 Task: Add Peet's Major Dickason's Blend Dark Roast Coffee K-Cups 10 Count to the cart.
Action: Mouse moved to (20, 102)
Screenshot: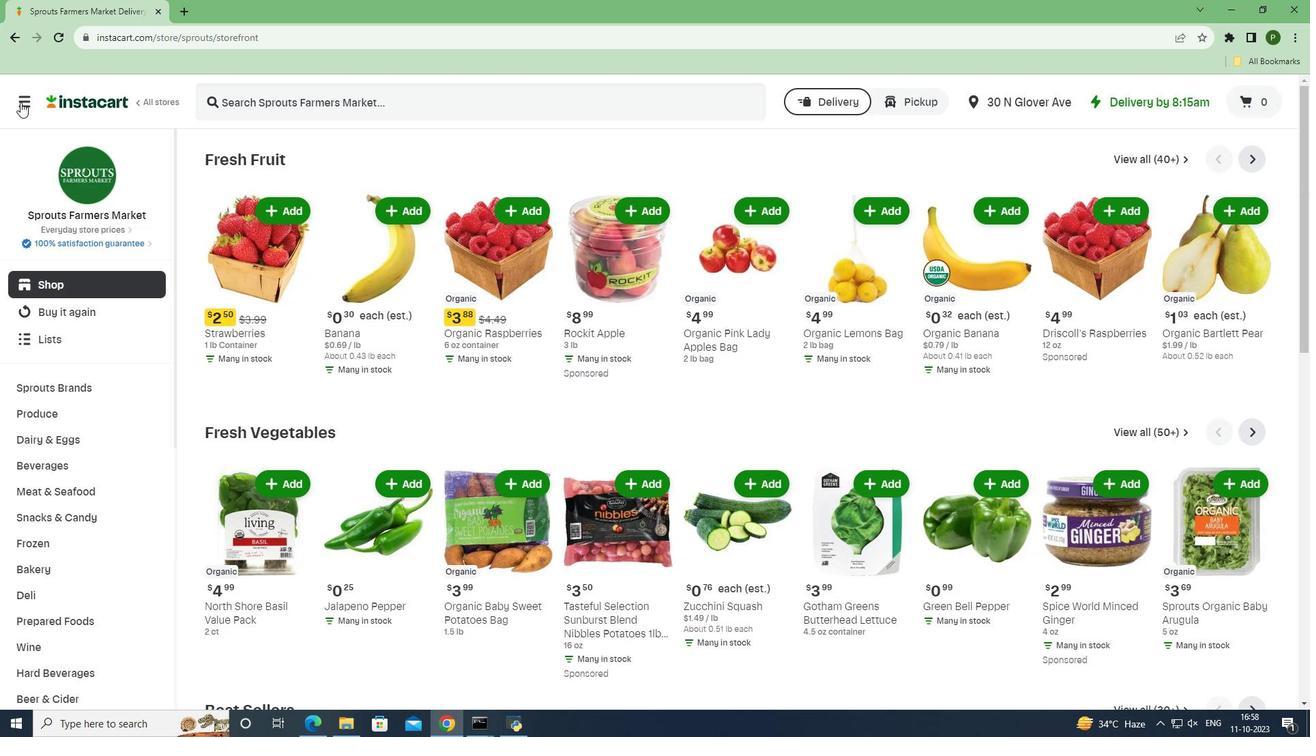 
Action: Mouse pressed left at (20, 102)
Screenshot: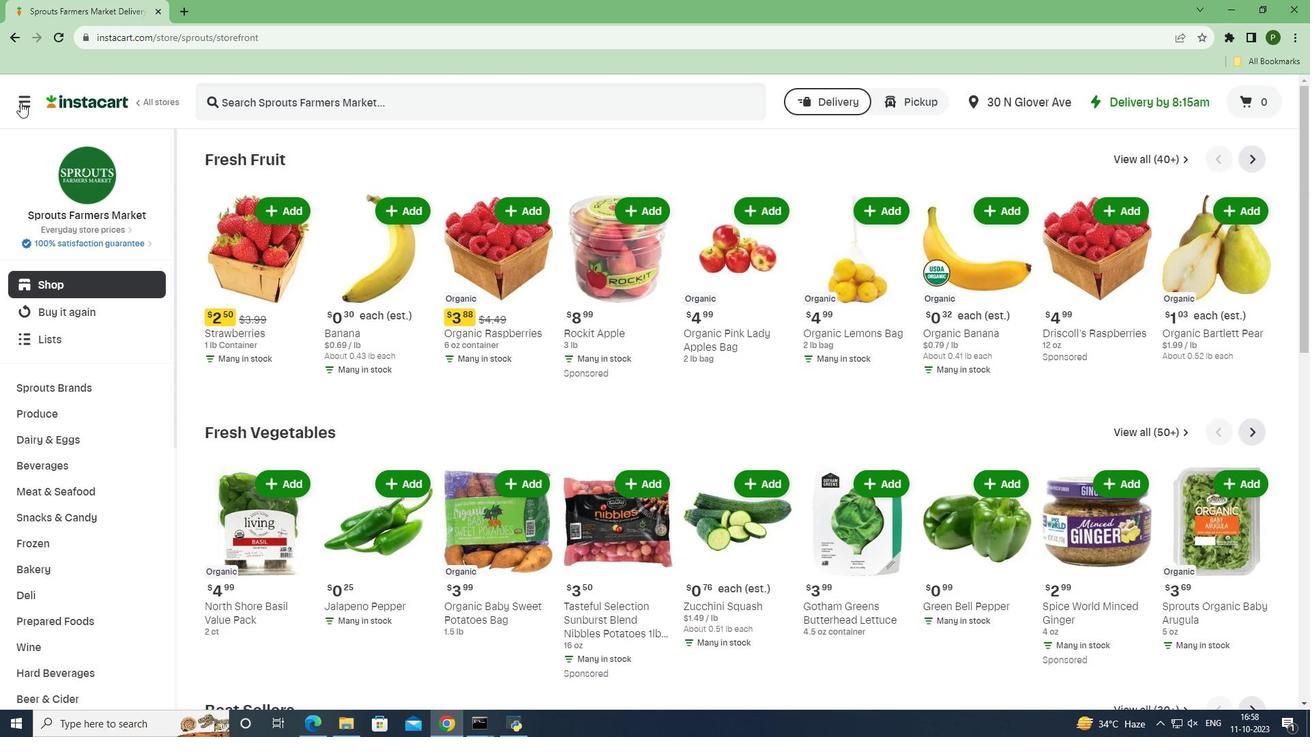 
Action: Mouse moved to (79, 357)
Screenshot: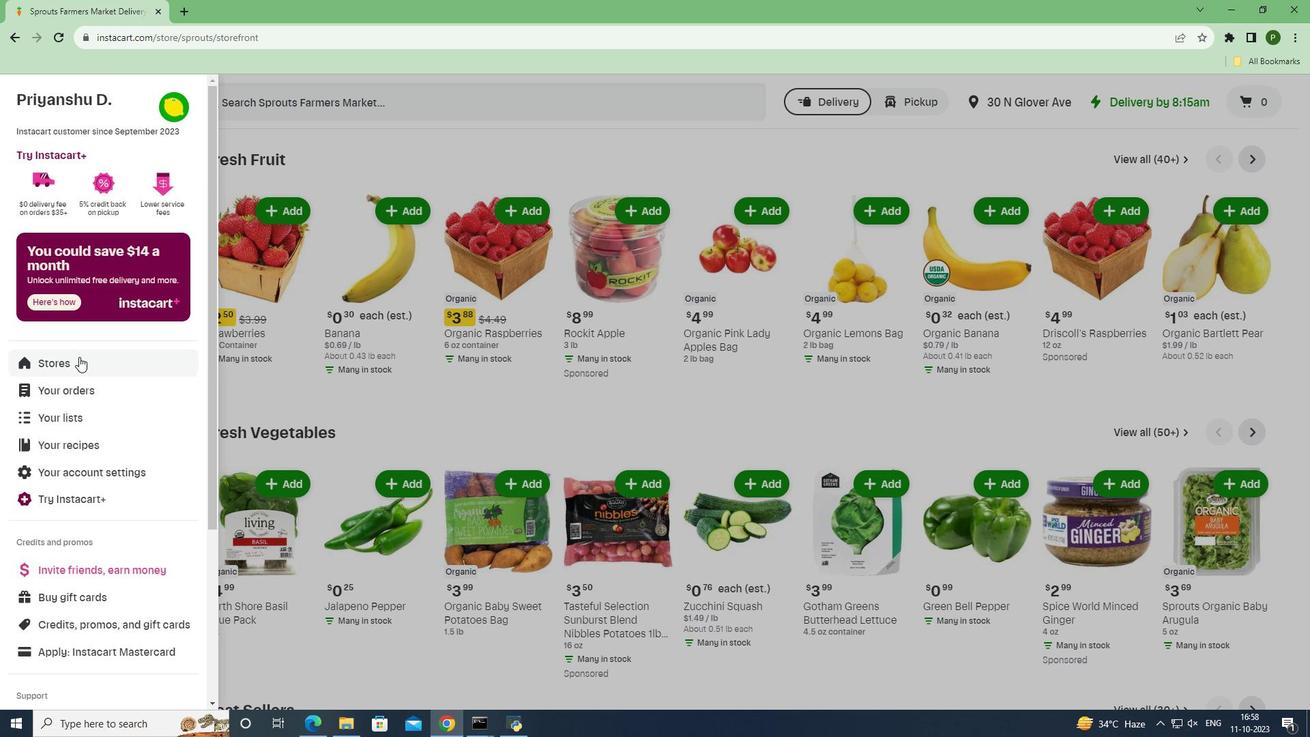 
Action: Mouse pressed left at (79, 357)
Screenshot: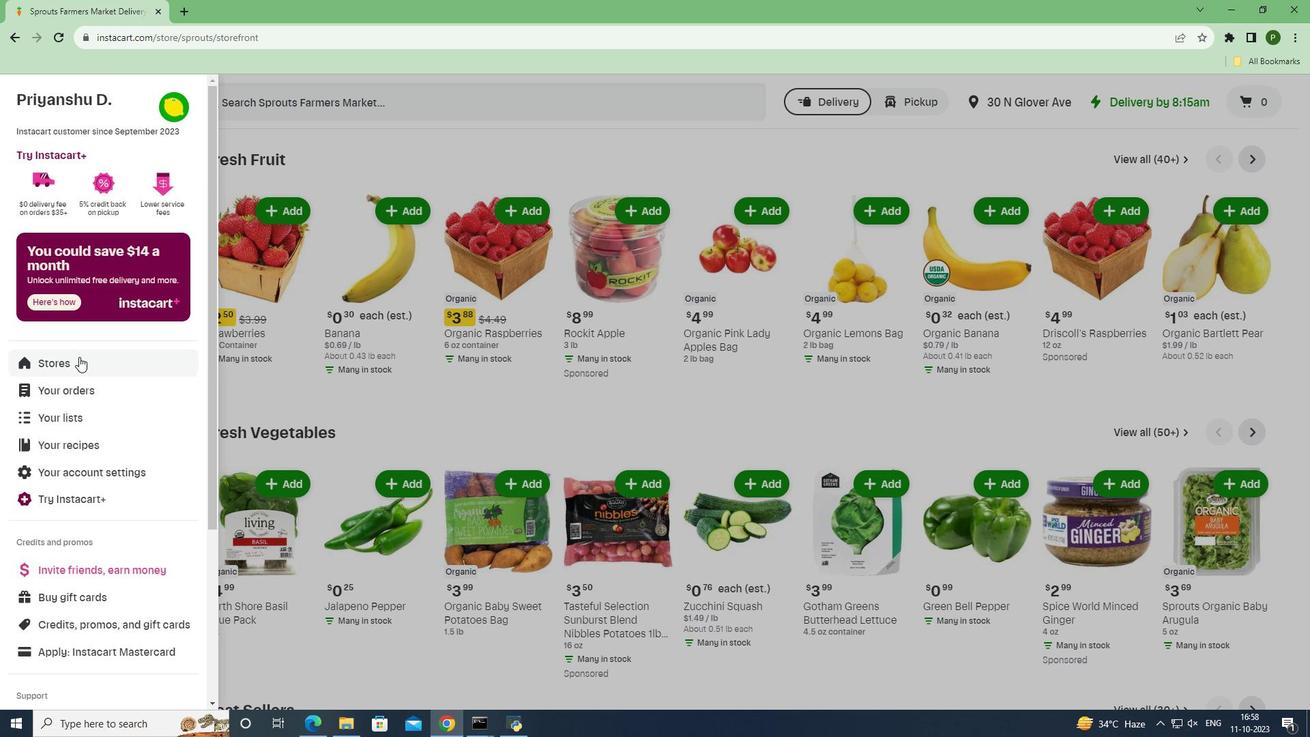 
Action: Mouse moved to (294, 158)
Screenshot: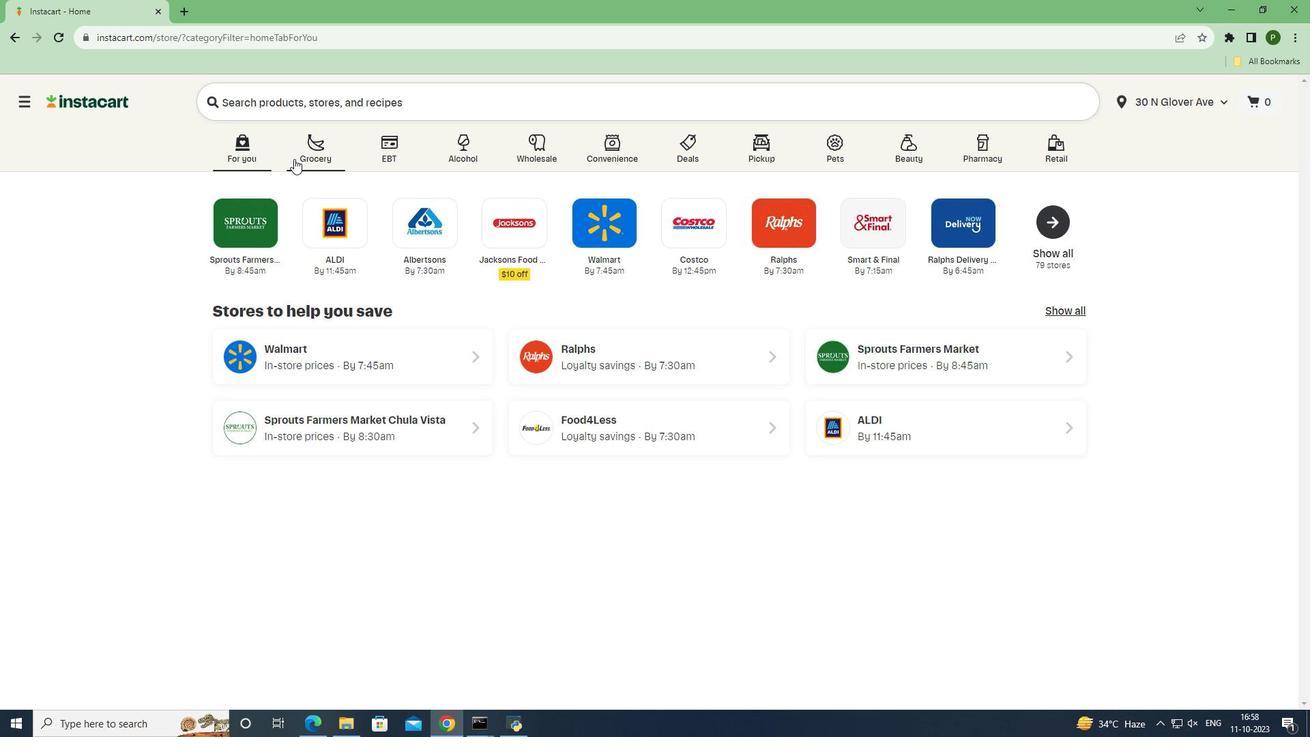 
Action: Mouse pressed left at (294, 158)
Screenshot: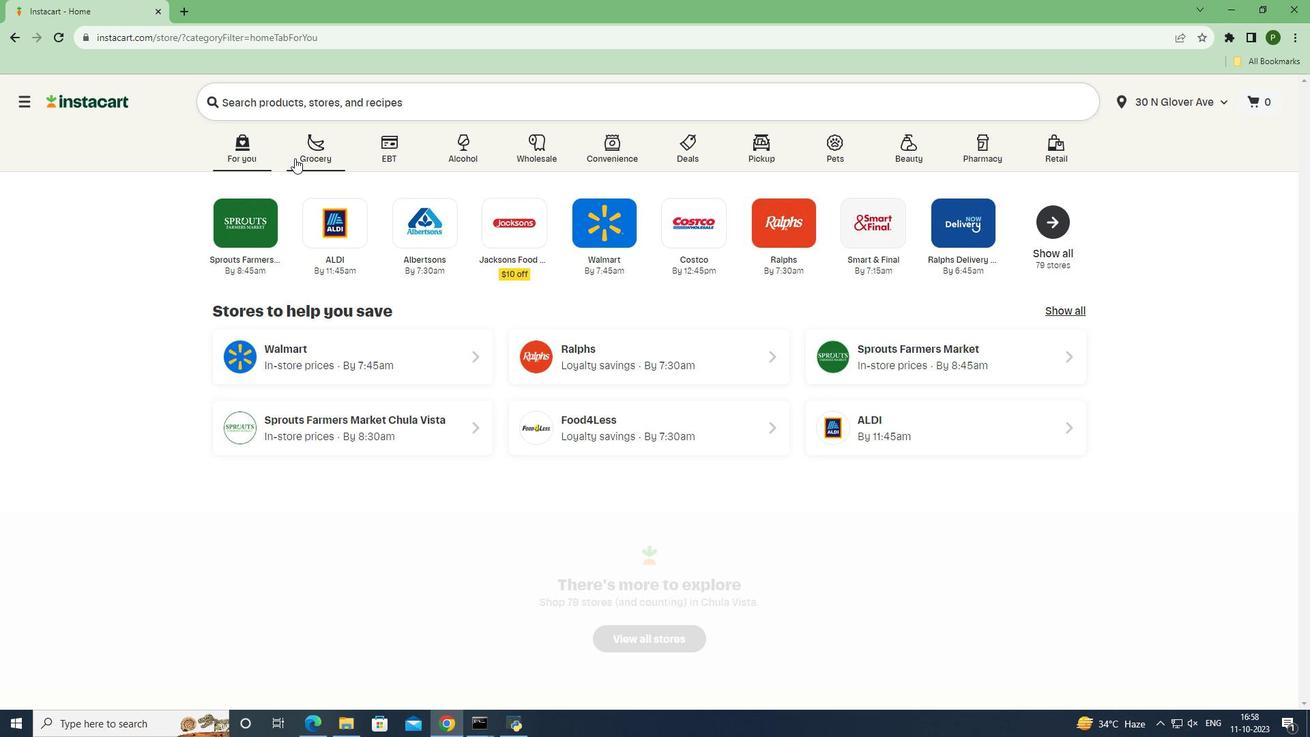 
Action: Mouse moved to (555, 319)
Screenshot: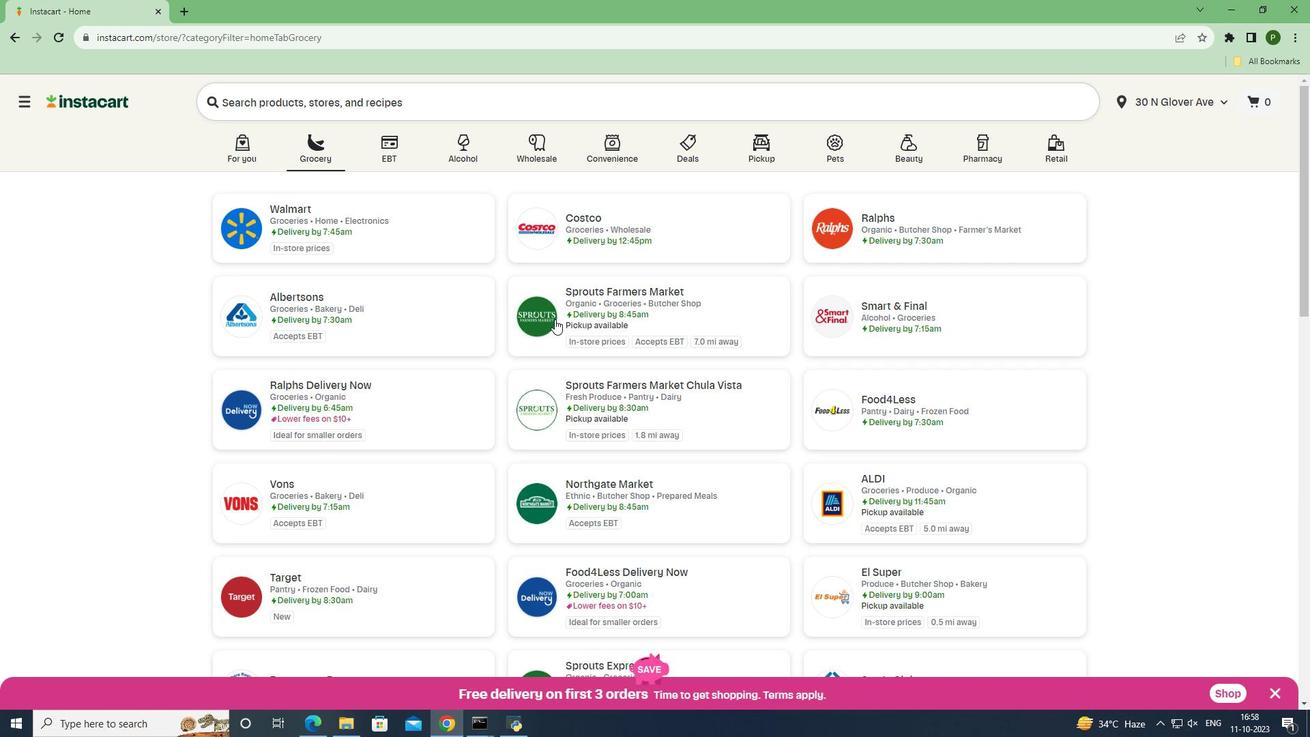 
Action: Mouse pressed left at (555, 319)
Screenshot: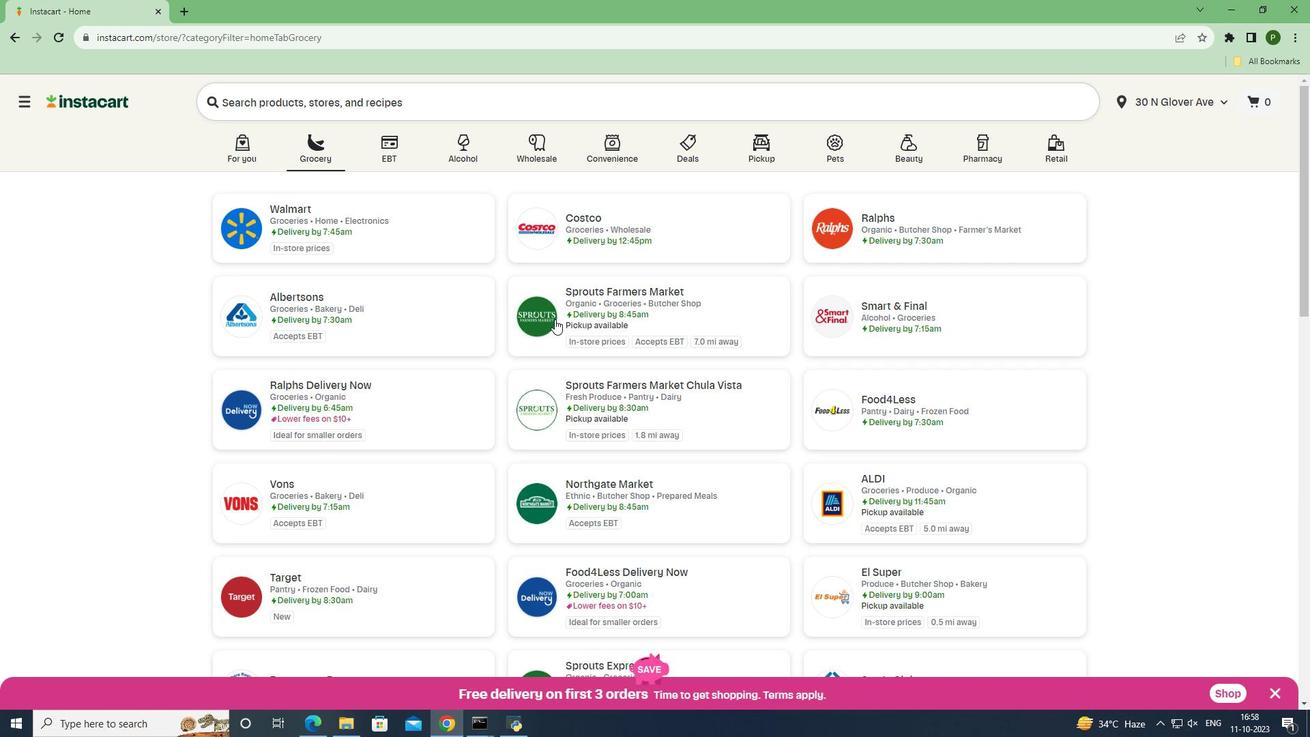 
Action: Mouse moved to (99, 465)
Screenshot: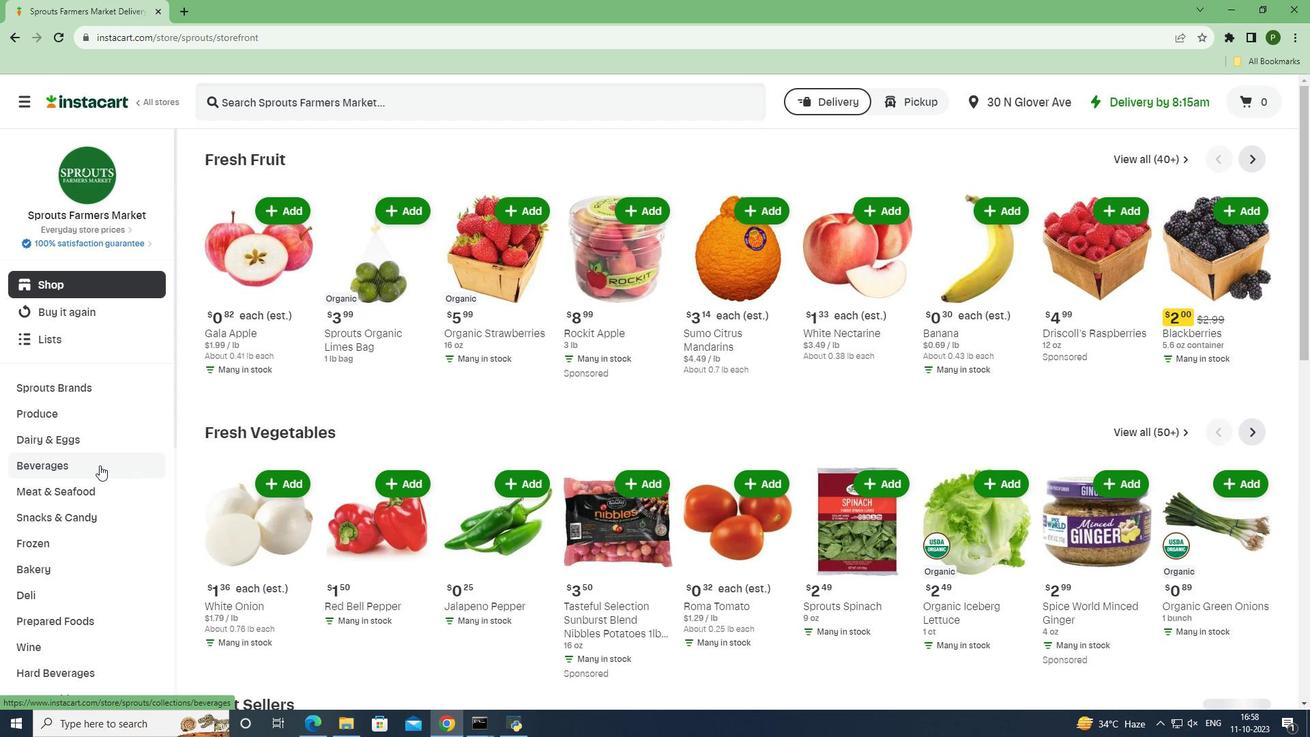 
Action: Mouse pressed left at (99, 465)
Screenshot: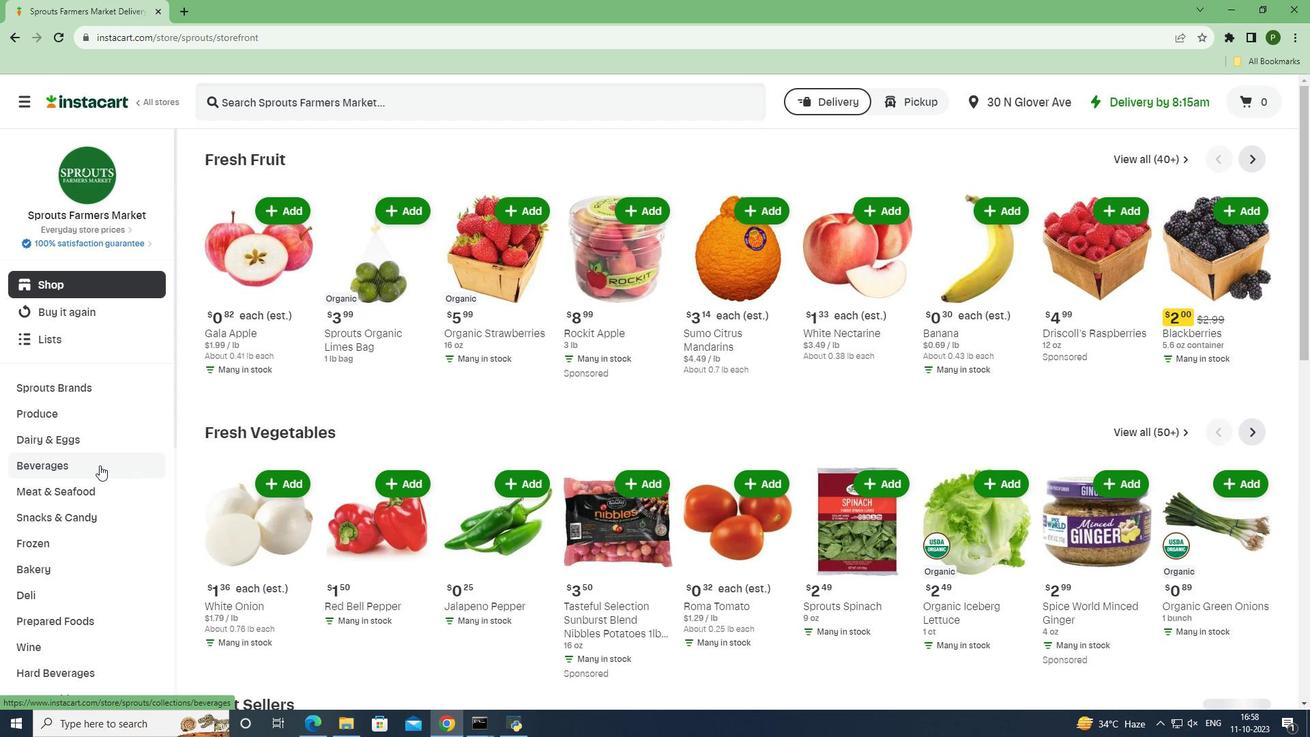 
Action: Mouse moved to (82, 542)
Screenshot: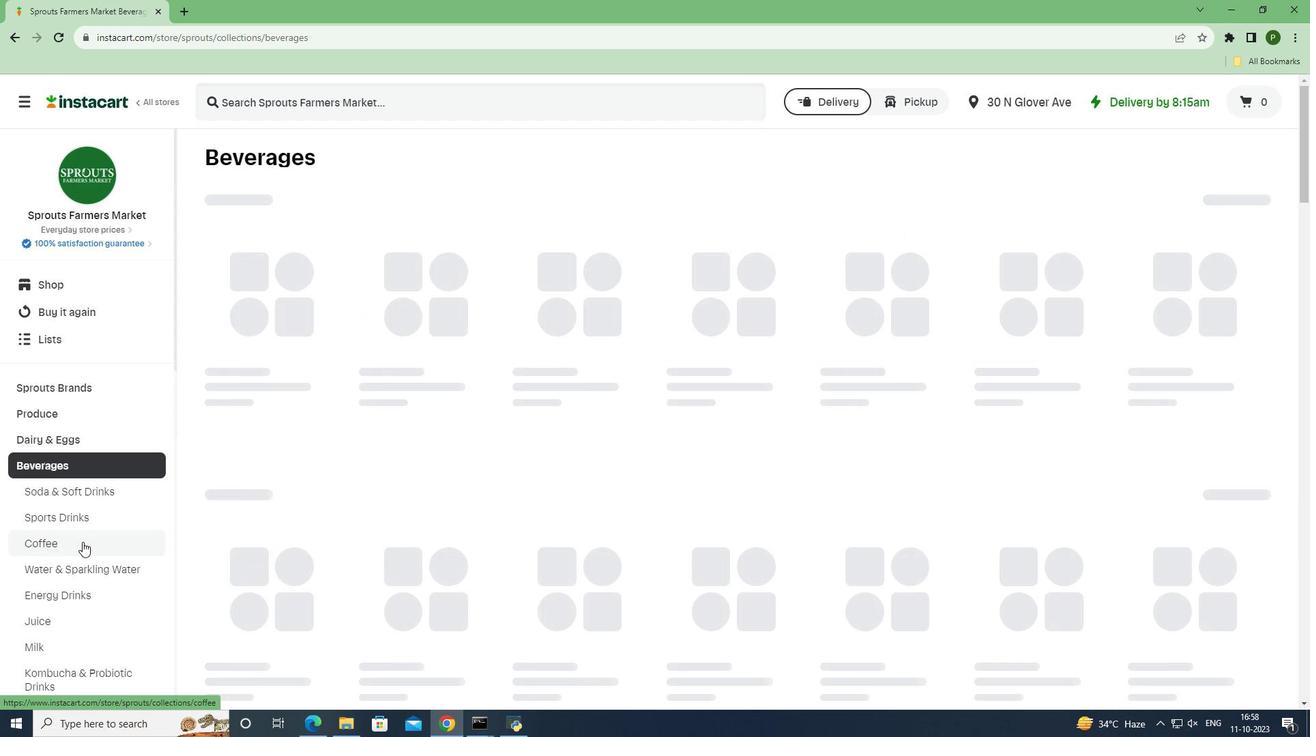 
Action: Mouse pressed left at (82, 542)
Screenshot: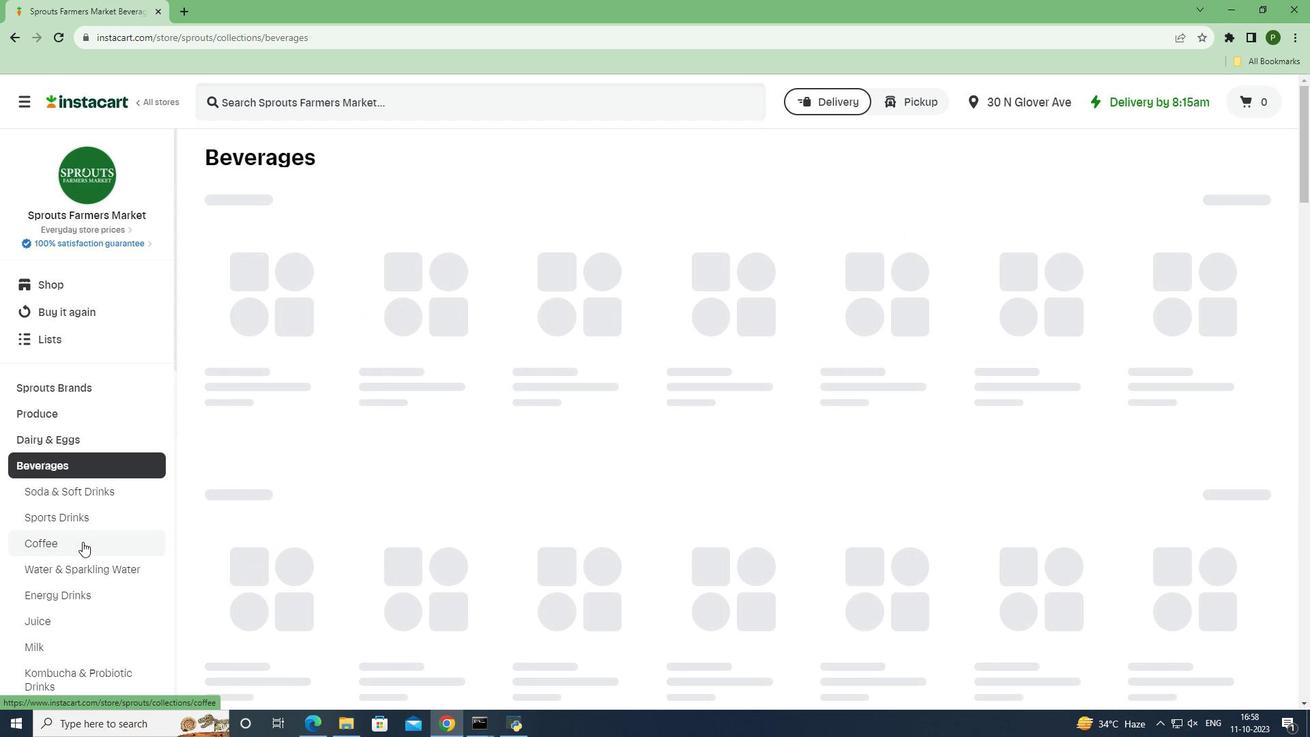 
Action: Mouse moved to (262, 103)
Screenshot: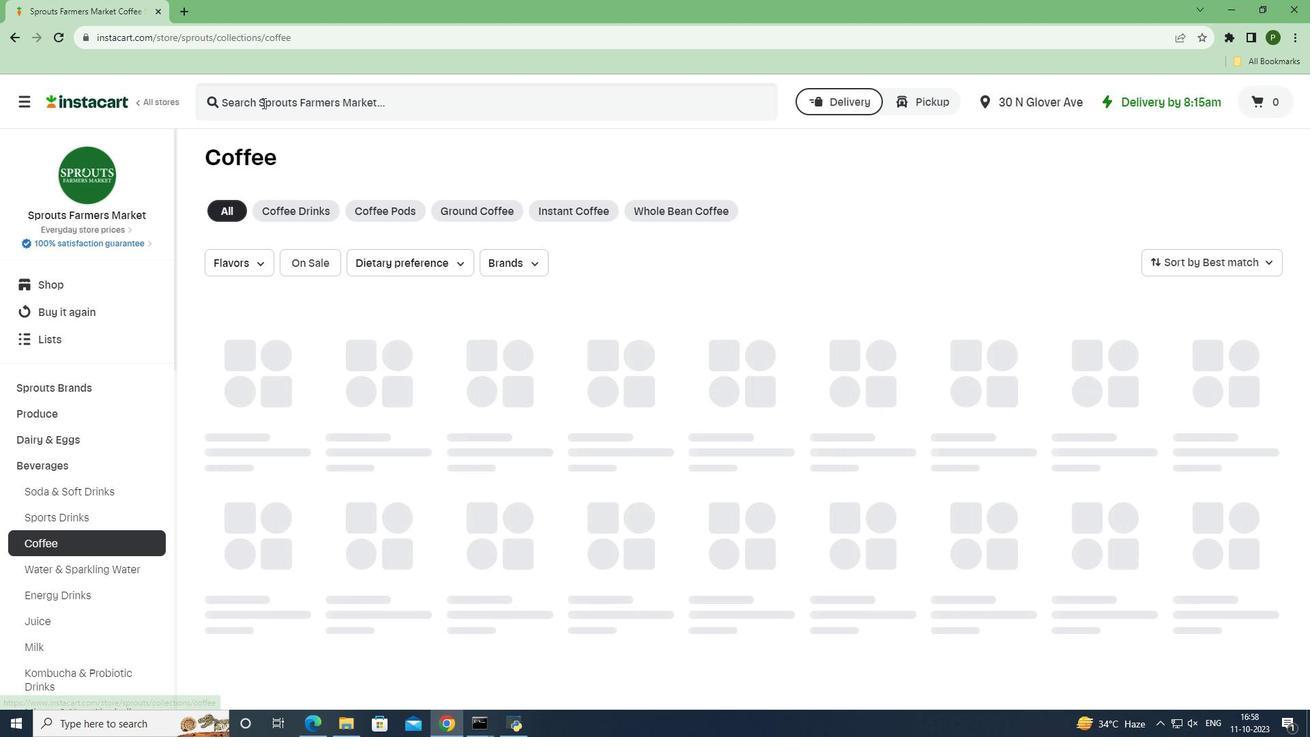 
Action: Mouse pressed left at (262, 103)
Screenshot: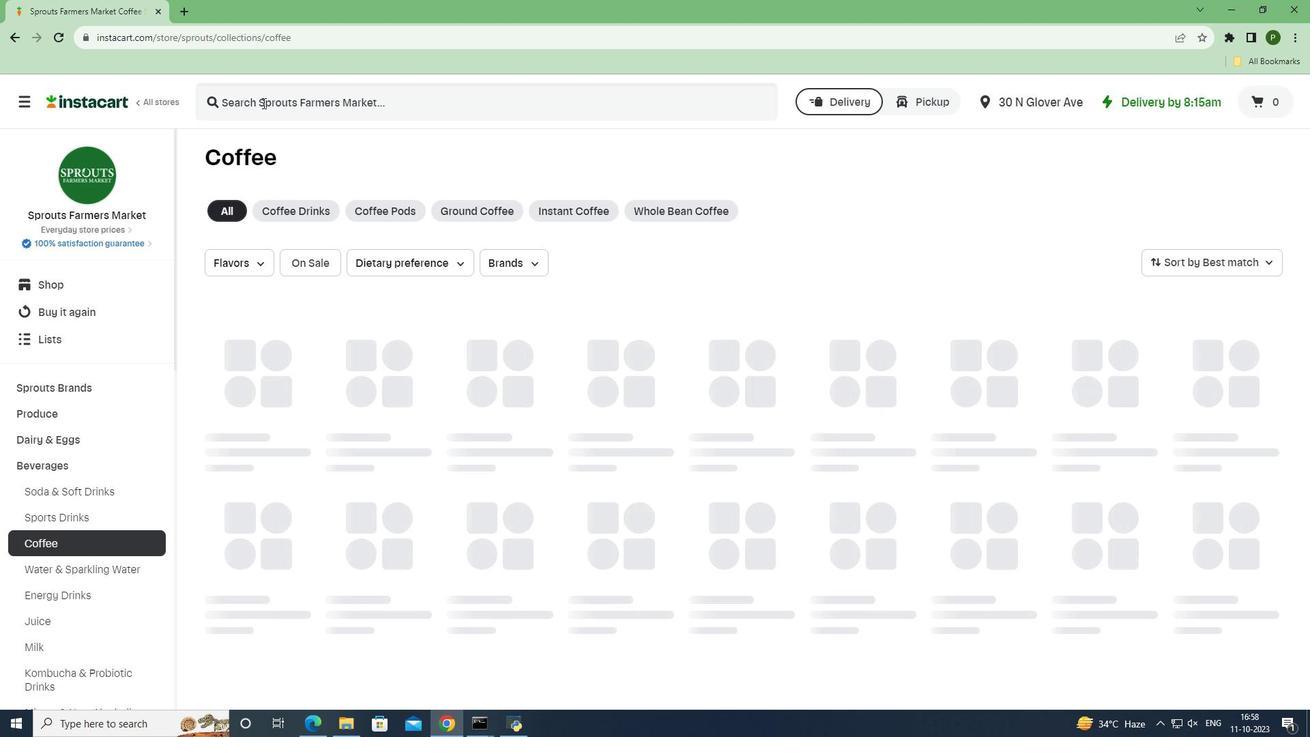 
Action: Key pressed <Key.caps_lock>P<Key.caps_lock>eet's<Key.space><Key.caps_lock>M<Key.caps_lock>ajor<Key.space><Key.caps_lock>D<Key.caps_lock>ickason's<Key.space><Key.caps_lock>B<Key.caps_lock>lend<Key.space><Key.caps_lock>D<Key.caps_lock>ark<Key.space><Key.caps_lock>R<Key.caps_lock>oast<Key.space><Key.caps_lock>C<Key.caps_lock>offee<Key.space><Key.caps_lock>K-<Key.caps_lock><Key.caps_lock><Key.caps_lock><Key.caps_lock>C<Key.caps_lock>ups<Key.space>
Screenshot: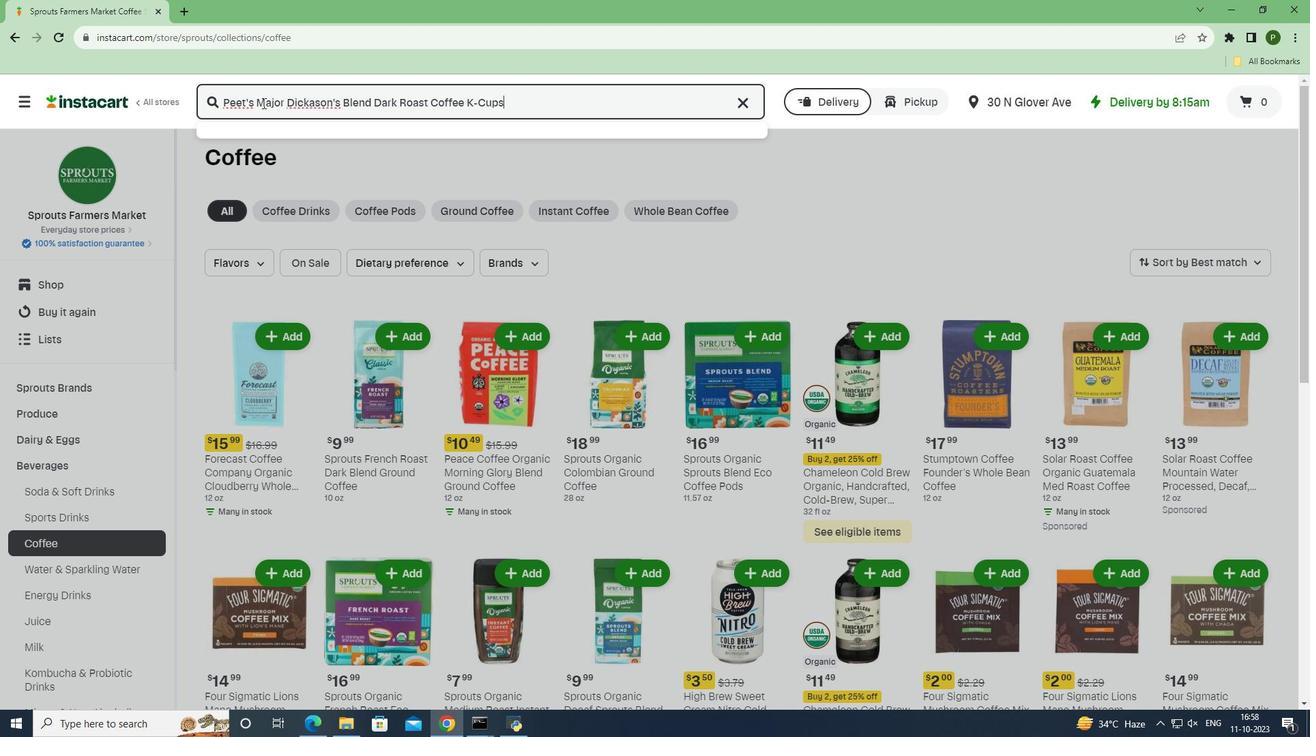 
Action: Mouse moved to (263, 103)
Screenshot: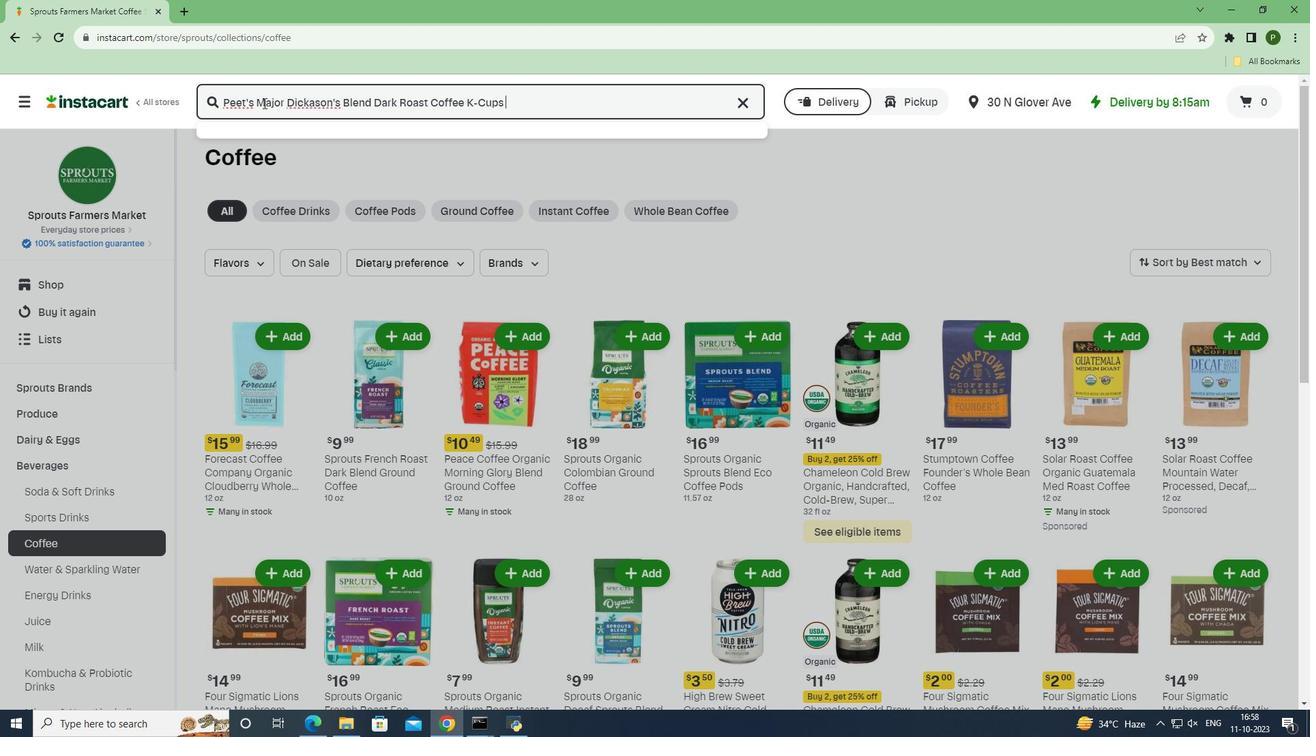 
Action: Key pressed 10<Key.space><Key.caps_lock>CX<Key.backspace><Key.caps_lock>ount<Key.space><Key.enter>
Screenshot: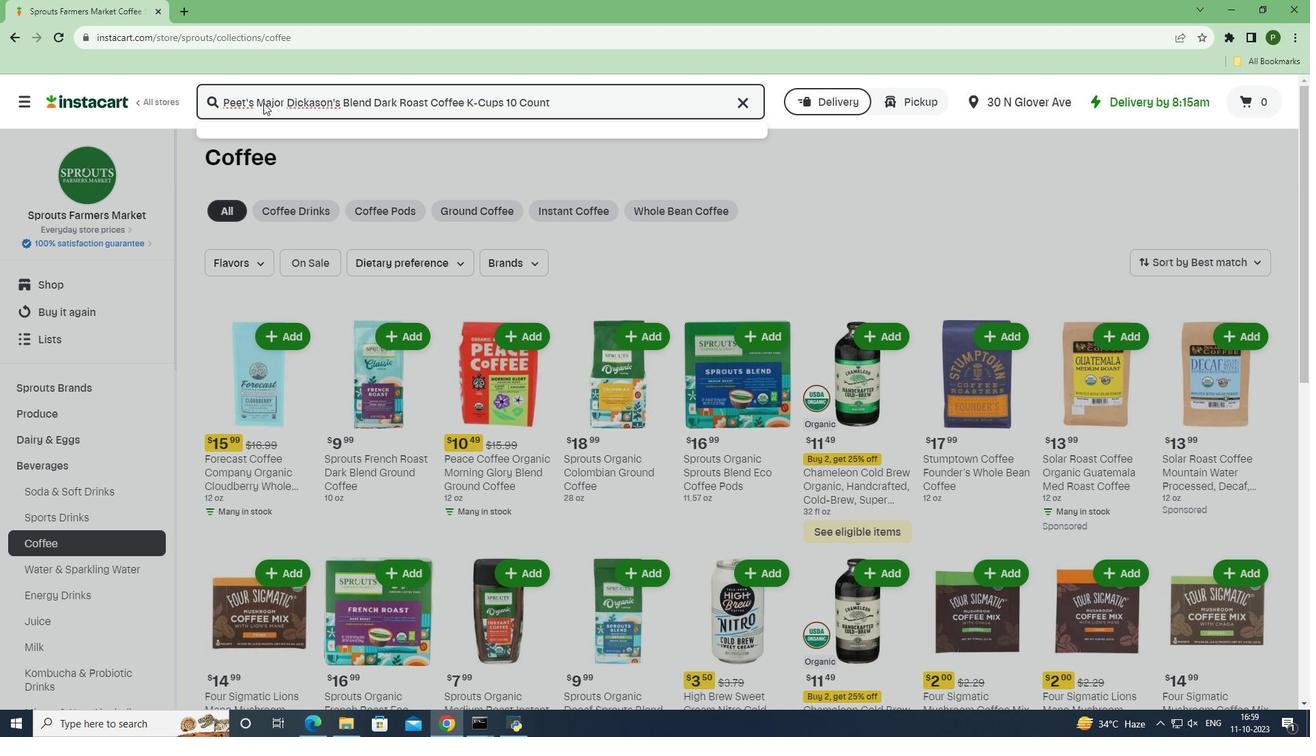 
Action: Mouse moved to (395, 256)
Screenshot: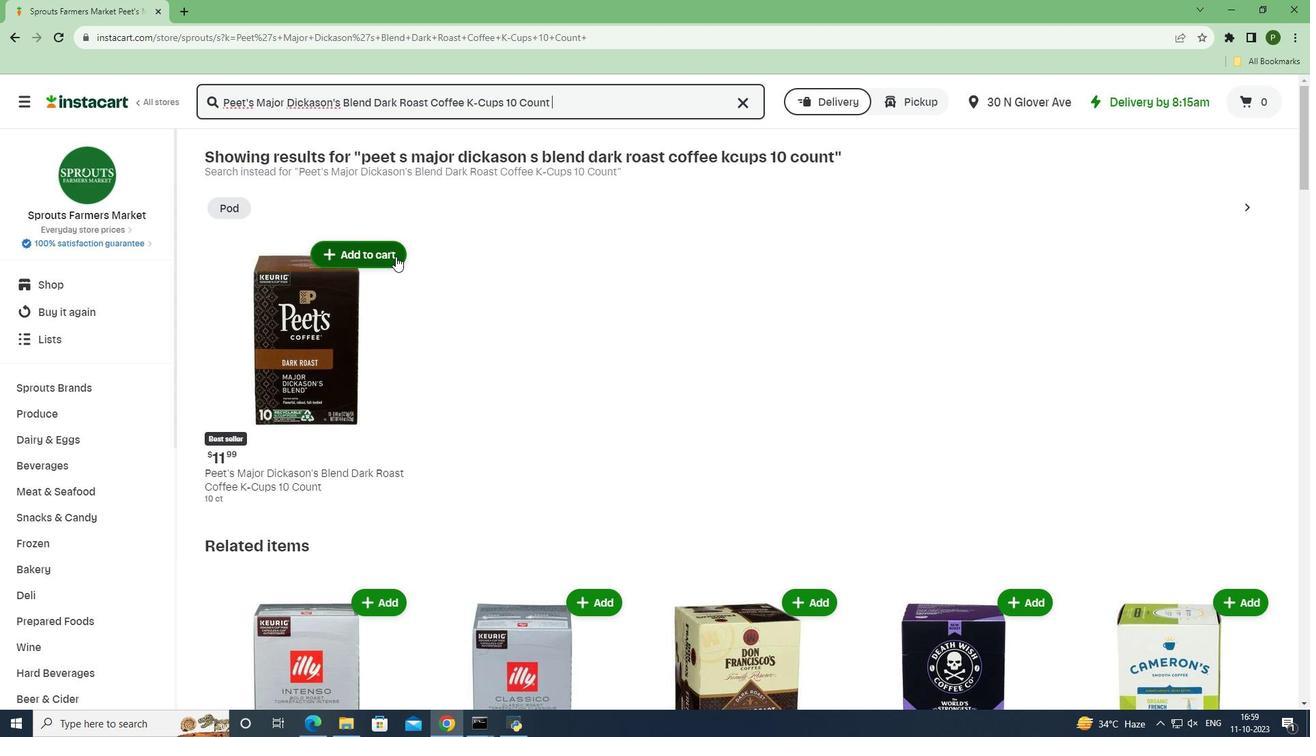 
Action: Mouse pressed left at (395, 256)
Screenshot: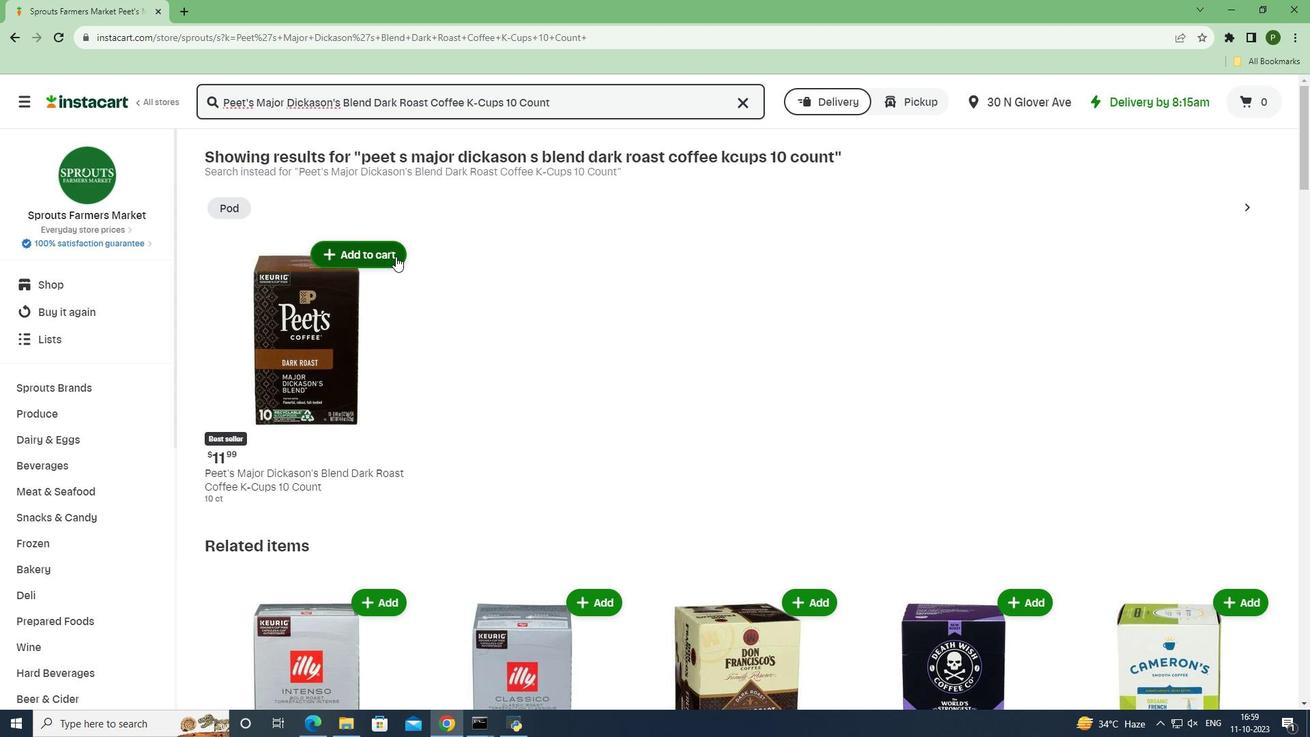 
Action: Mouse moved to (494, 397)
Screenshot: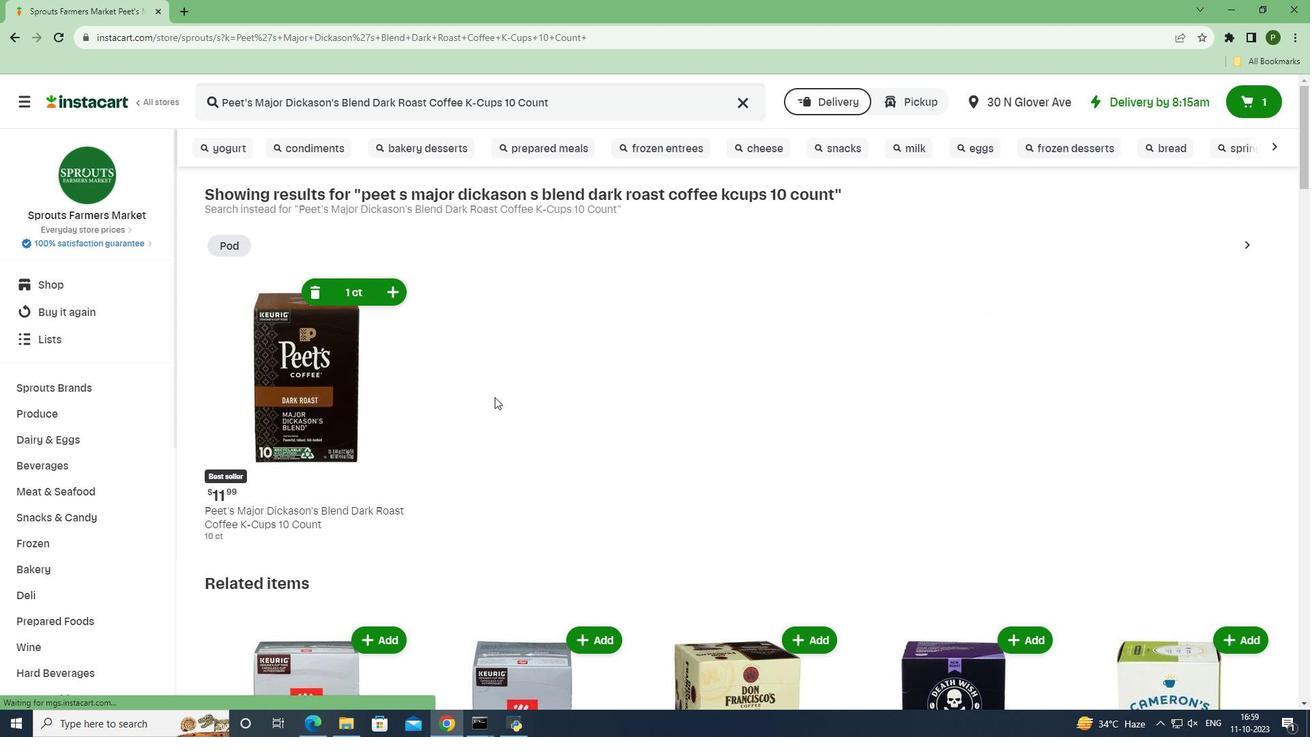 
